 Task: Apply the text format as the percent.
Action: Mouse moved to (999, 313)
Screenshot: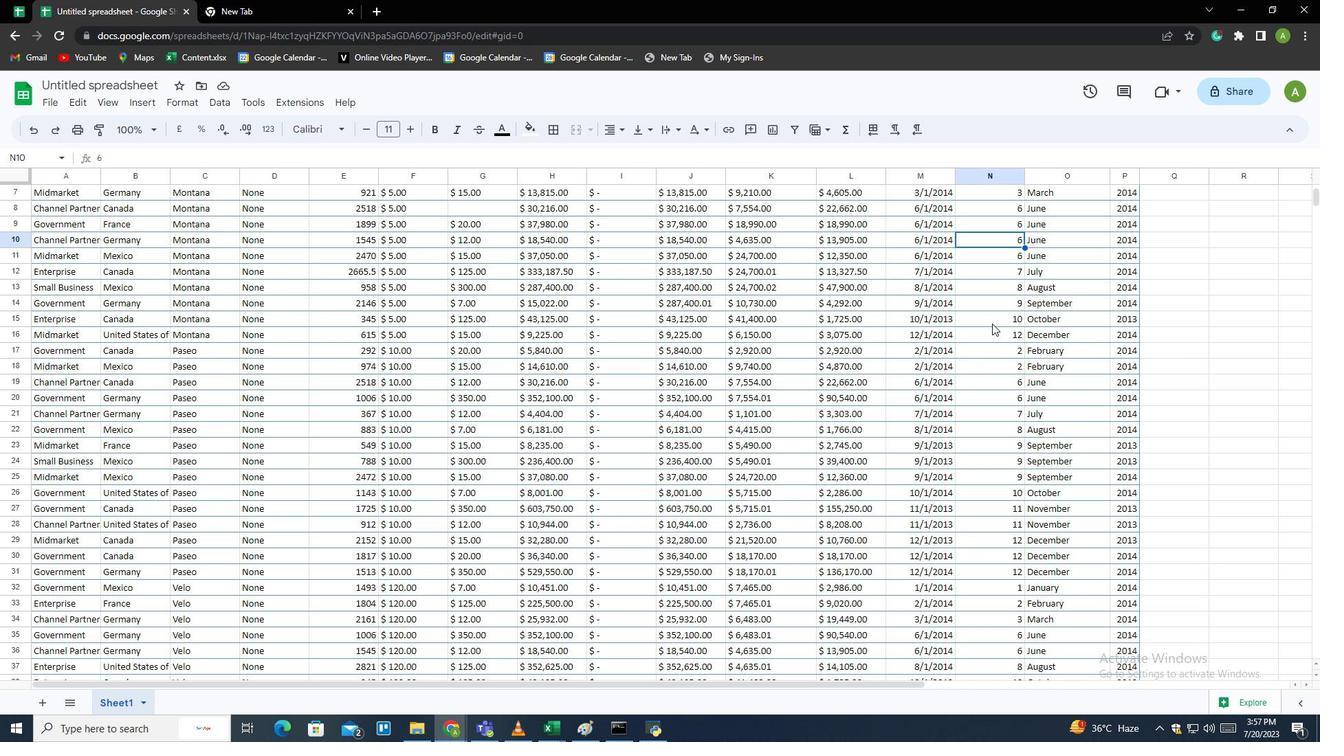 
Action: Mouse pressed left at (999, 313)
Screenshot: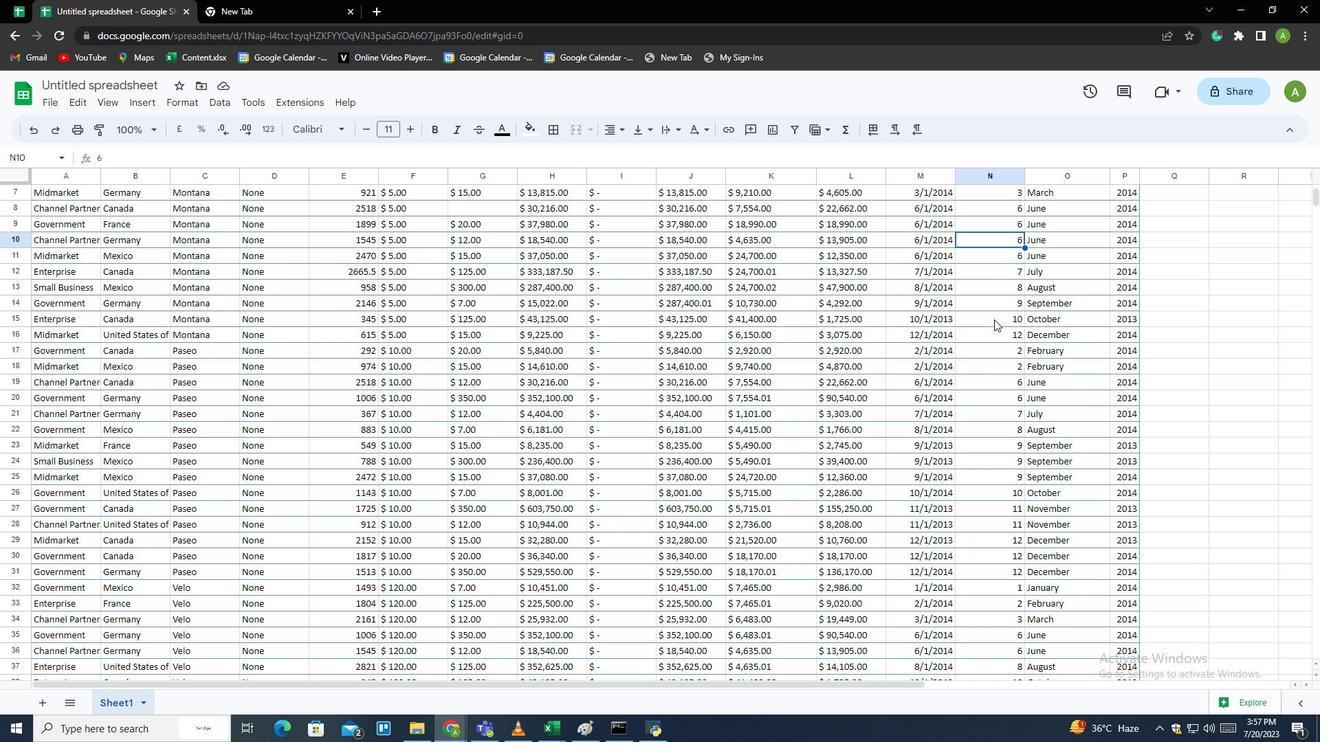 
Action: Mouse moved to (202, 129)
Screenshot: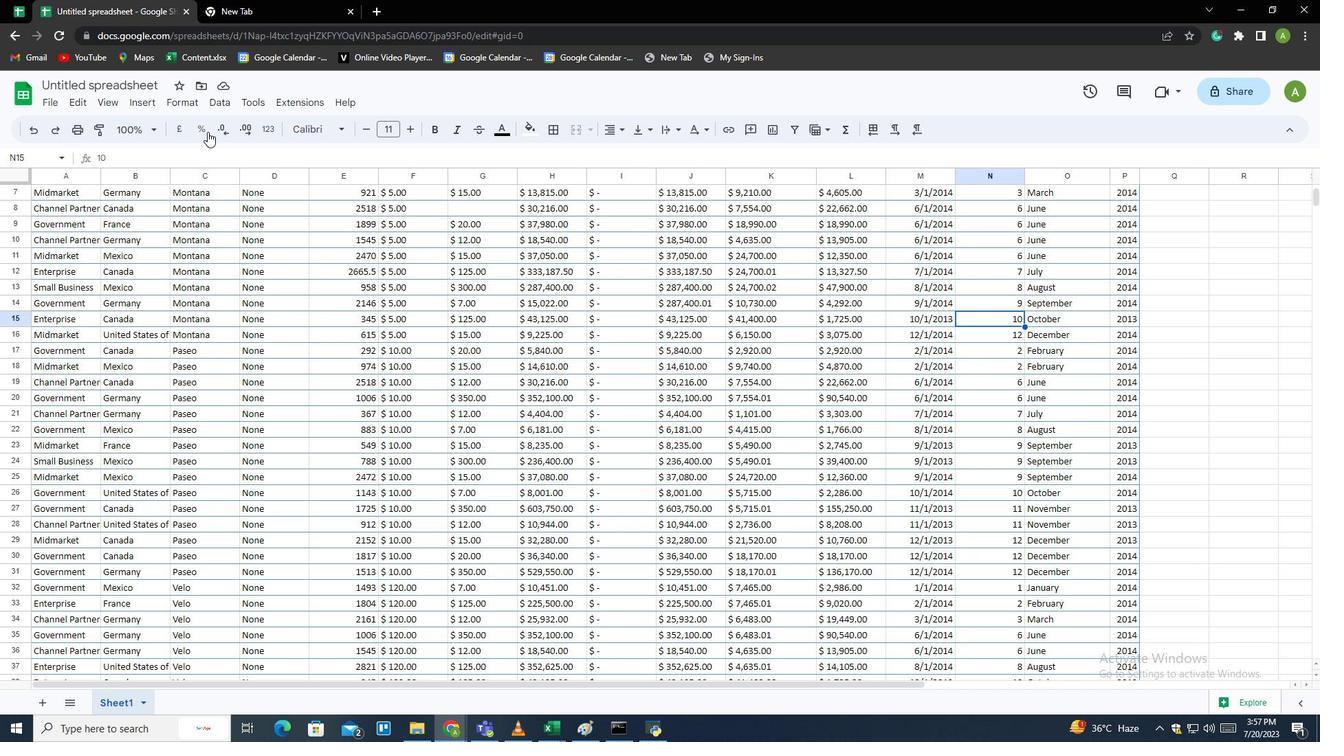 
Action: Mouse pressed left at (202, 129)
Screenshot: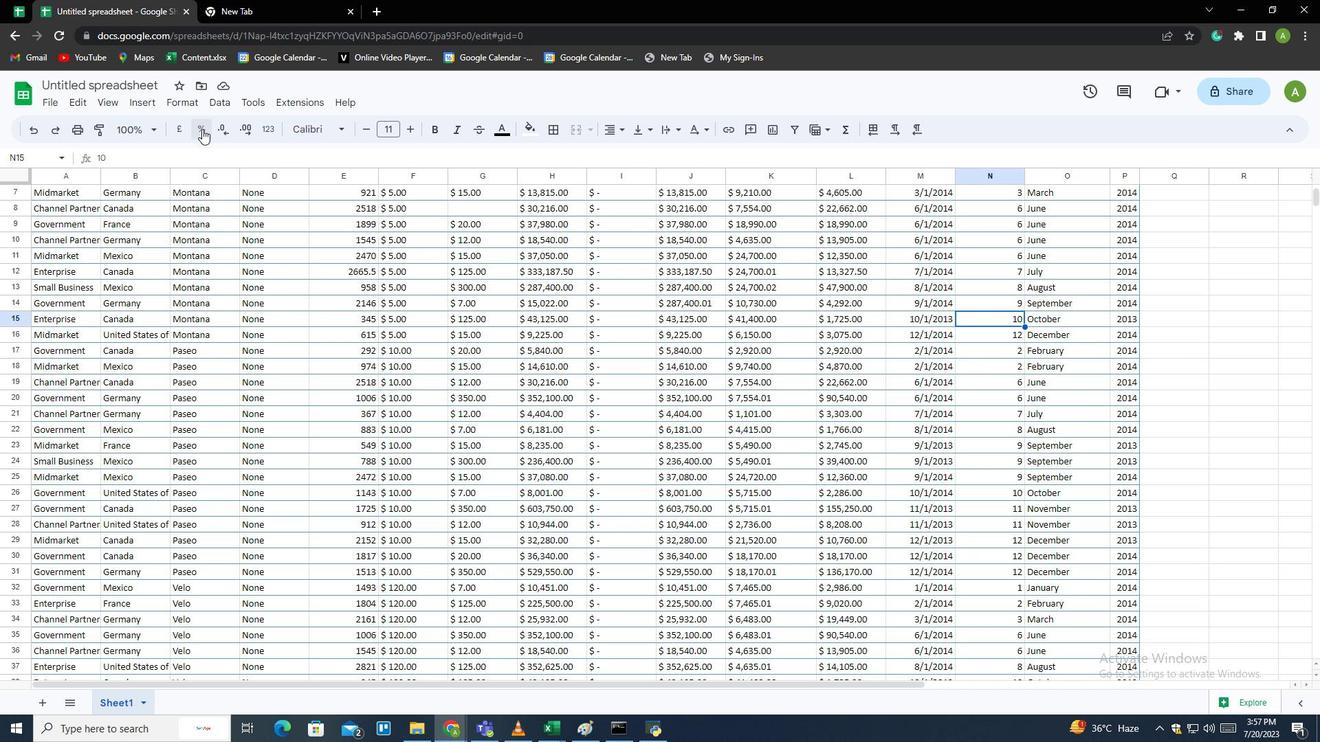 
Action: Mouse moved to (826, 539)
Screenshot: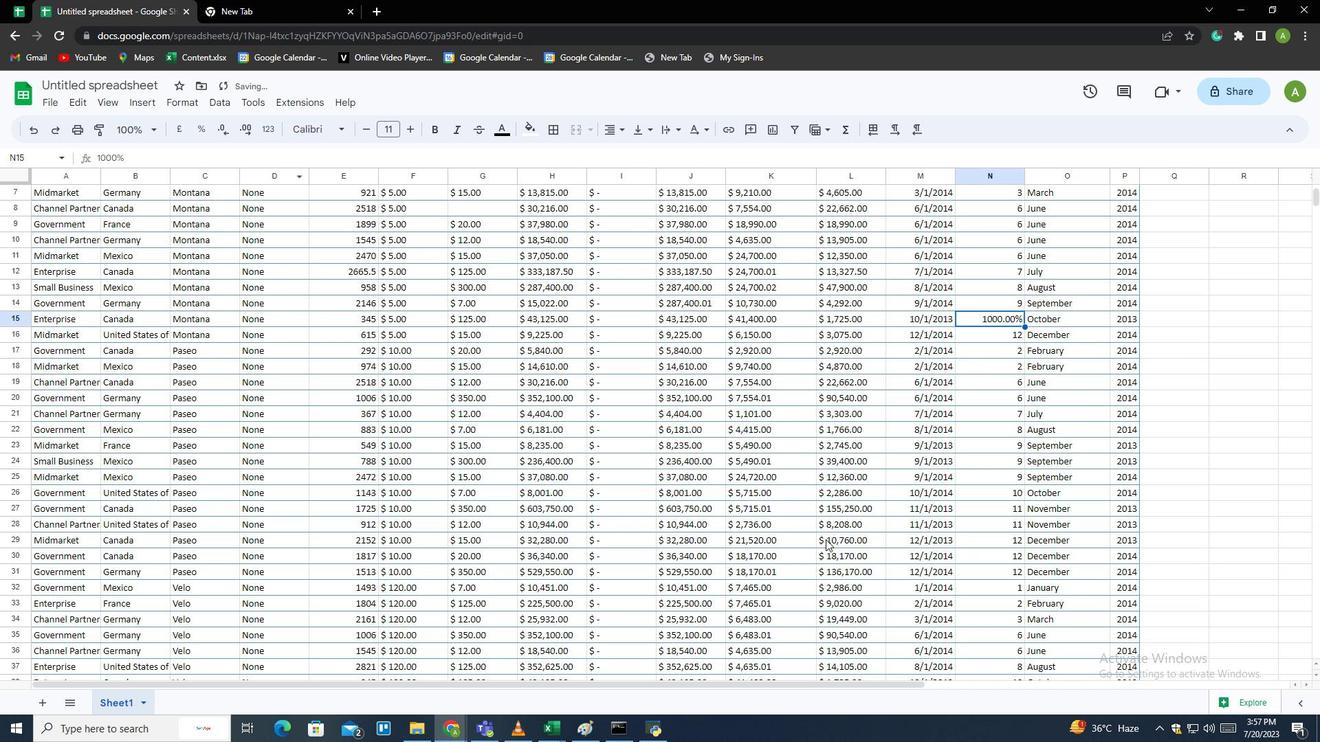 
